 Task: Create a due date automation trigger when advanced on, 2 hours before a card is due add content with a description not containing resume.
Action: Mouse moved to (1127, 68)
Screenshot: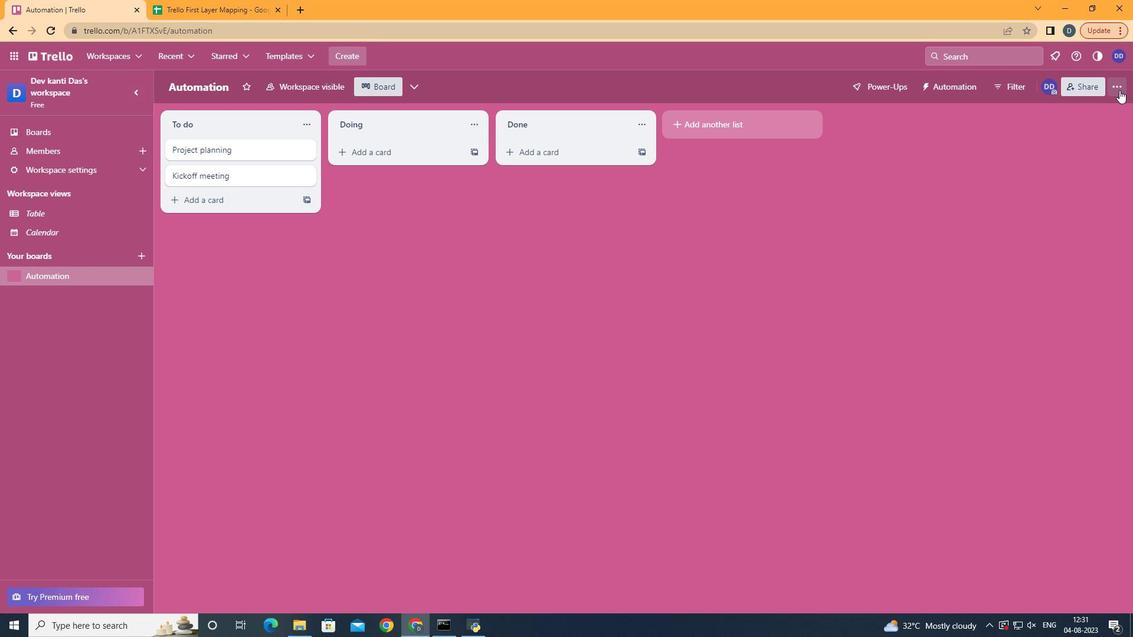 
Action: Mouse pressed left at (1127, 68)
Screenshot: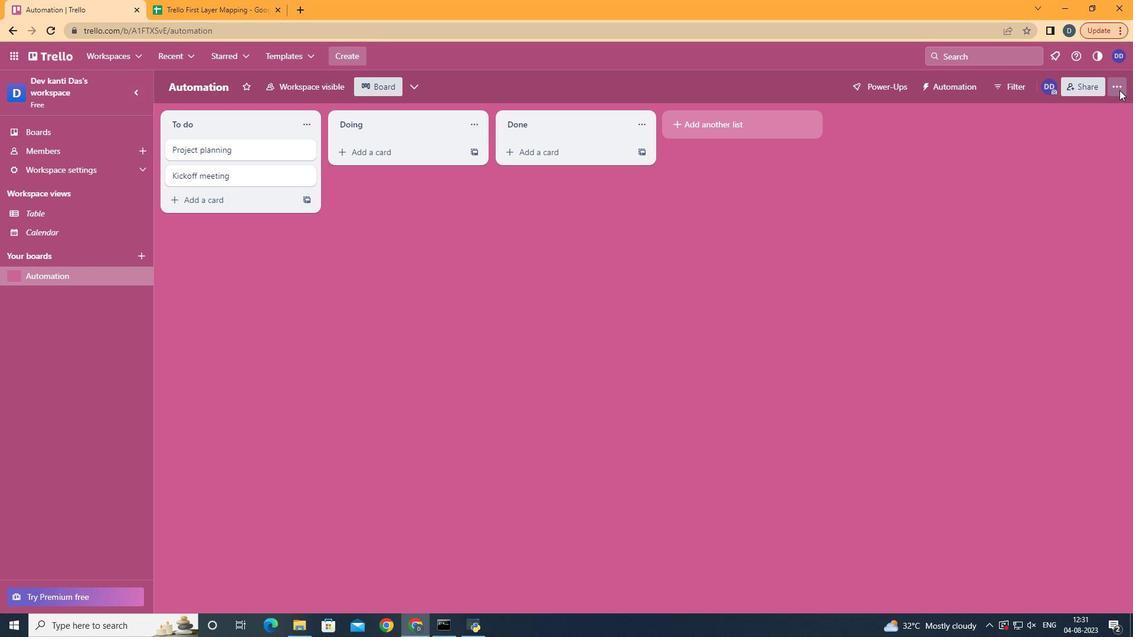 
Action: Mouse moved to (1049, 244)
Screenshot: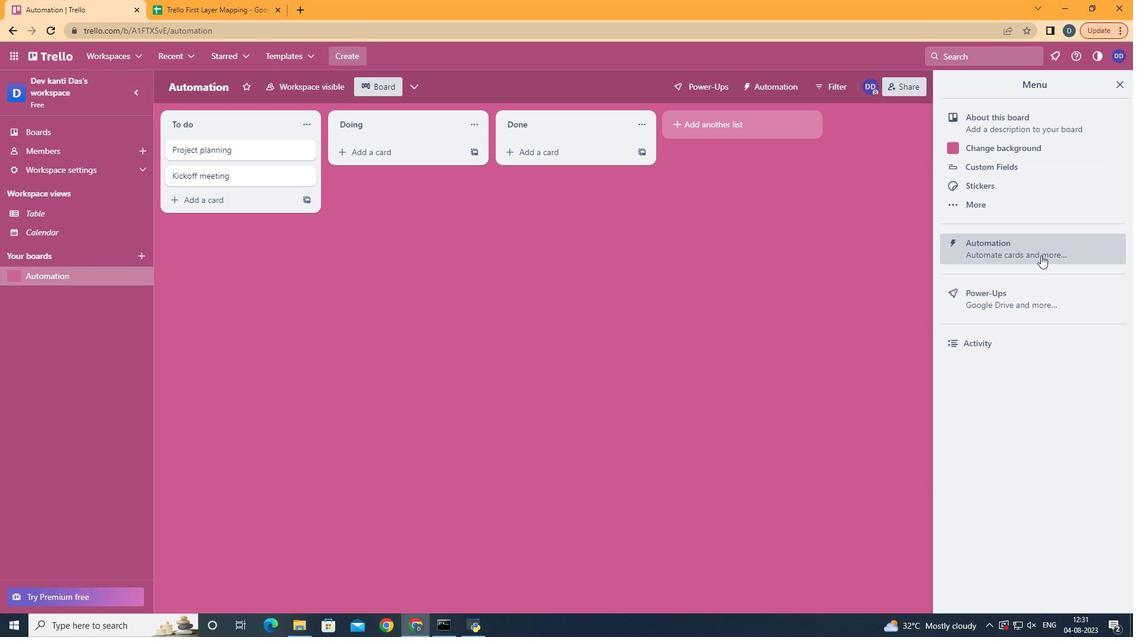 
Action: Mouse pressed left at (1049, 244)
Screenshot: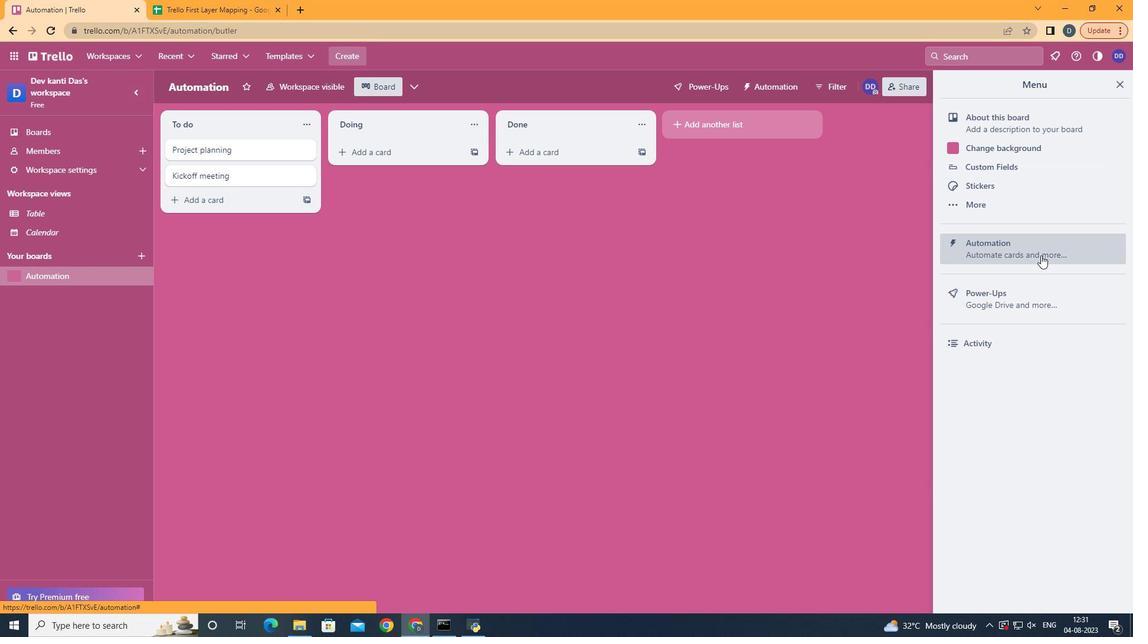 
Action: Mouse moved to (261, 230)
Screenshot: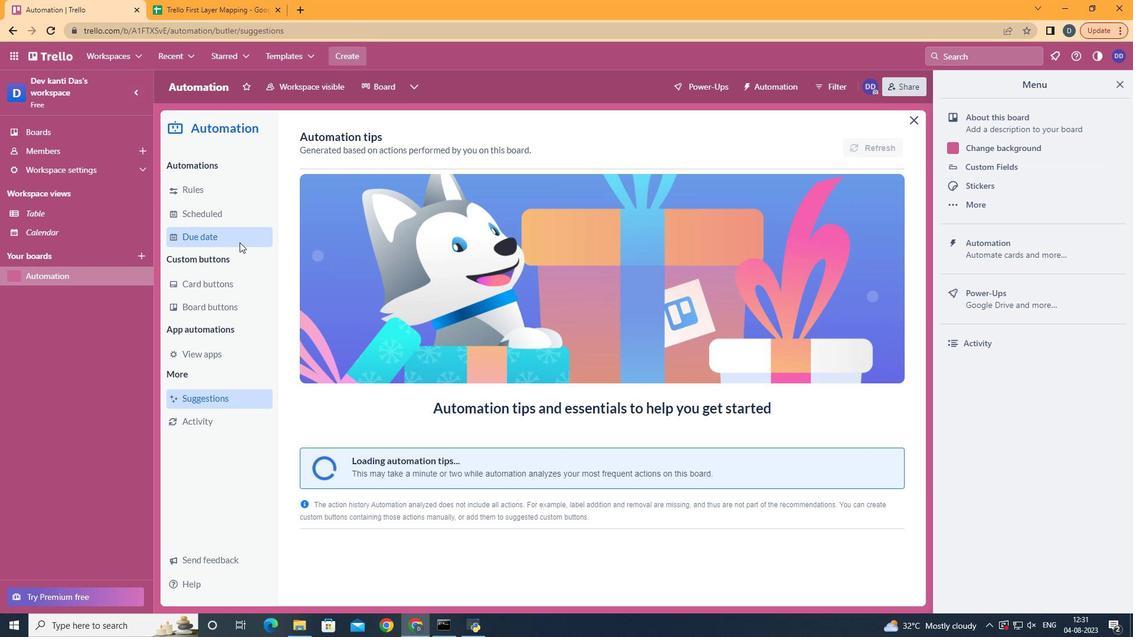 
Action: Mouse pressed left at (261, 230)
Screenshot: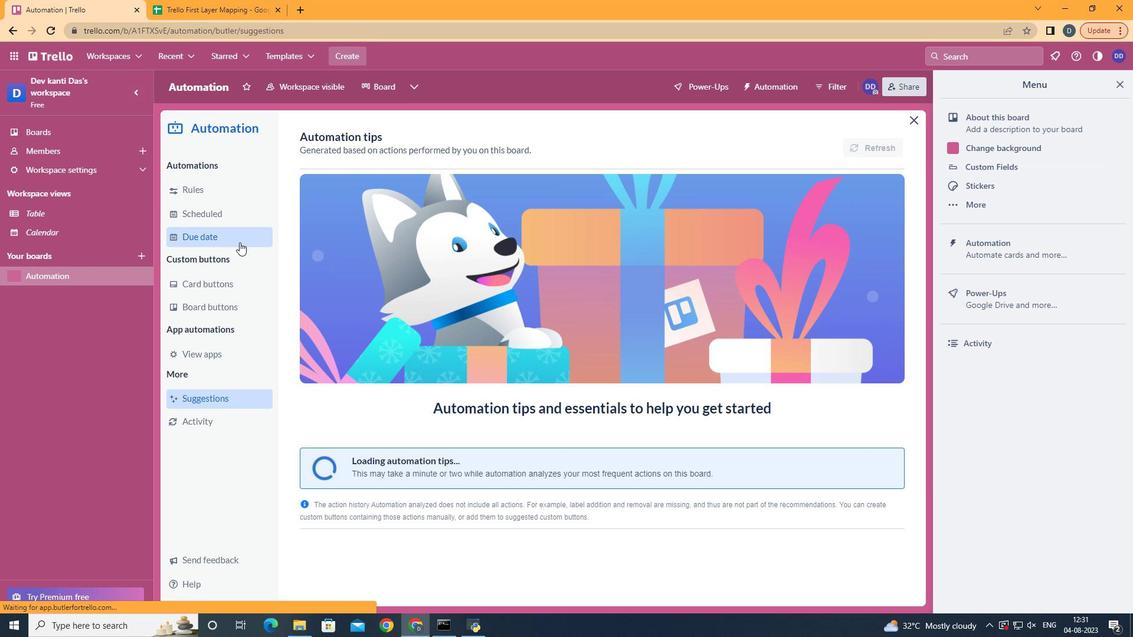 
Action: Mouse moved to (845, 122)
Screenshot: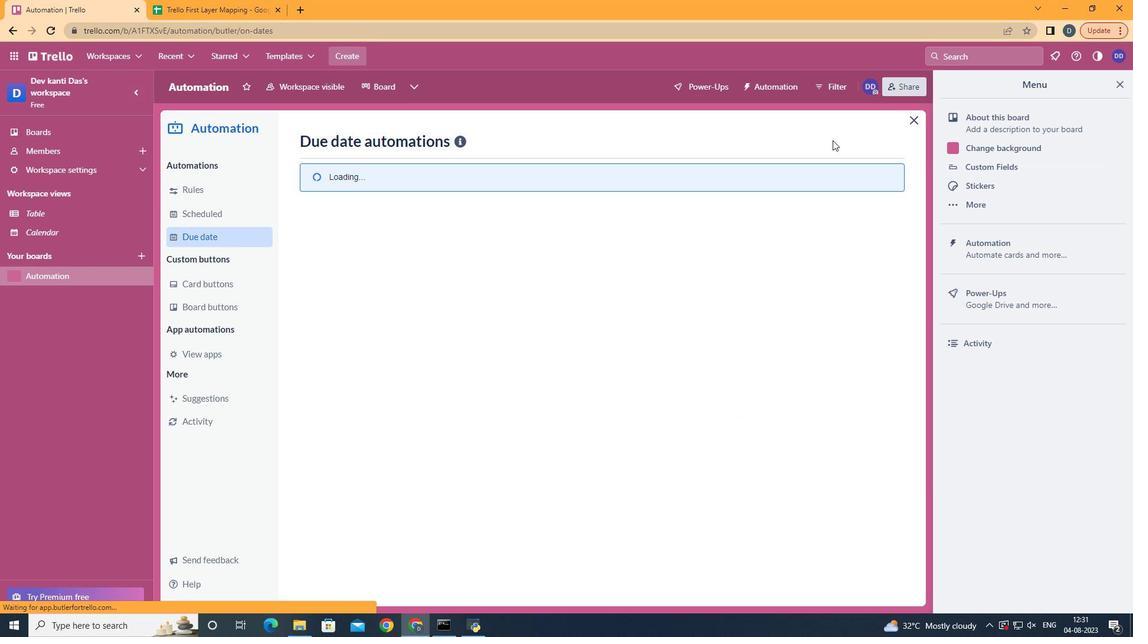 
Action: Mouse pressed left at (845, 122)
Screenshot: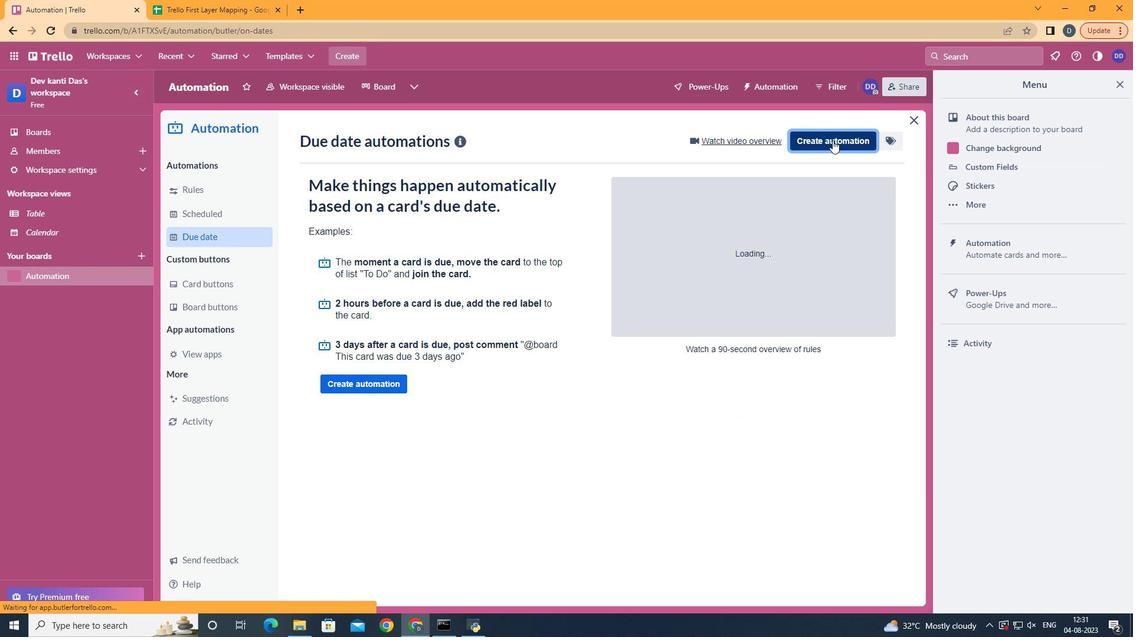 
Action: Mouse moved to (659, 250)
Screenshot: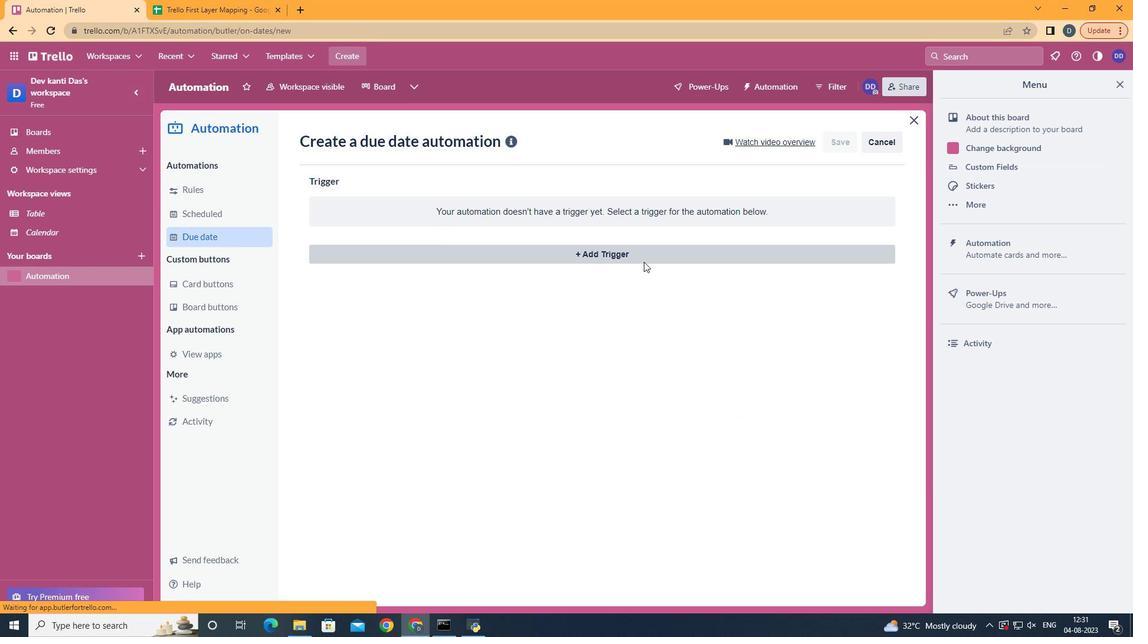 
Action: Mouse pressed left at (659, 250)
Screenshot: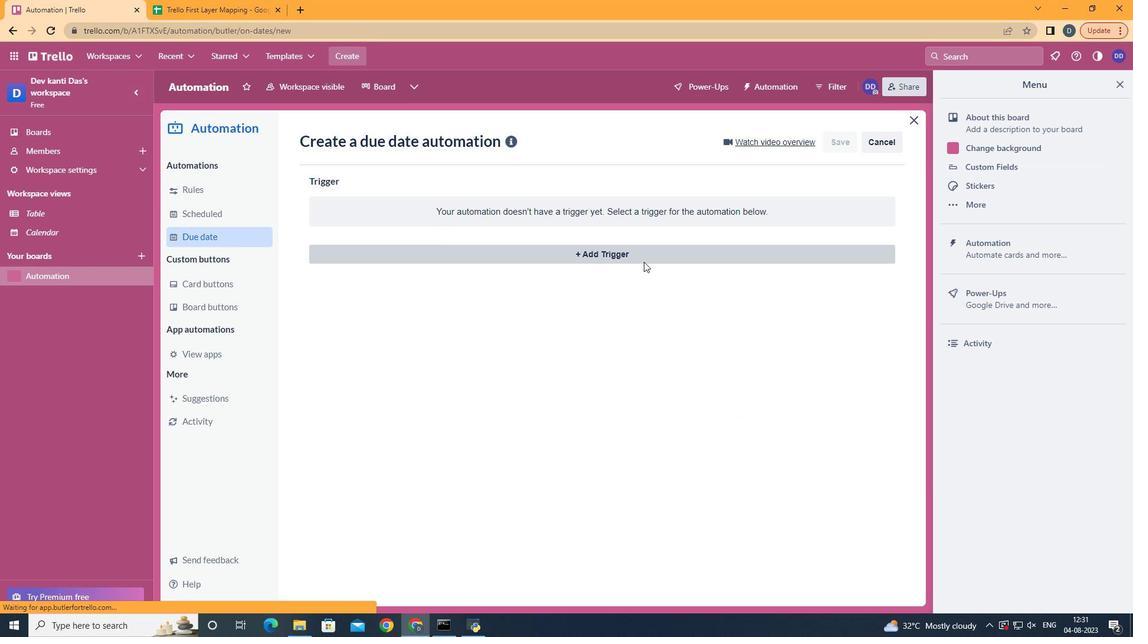 
Action: Mouse moved to (400, 506)
Screenshot: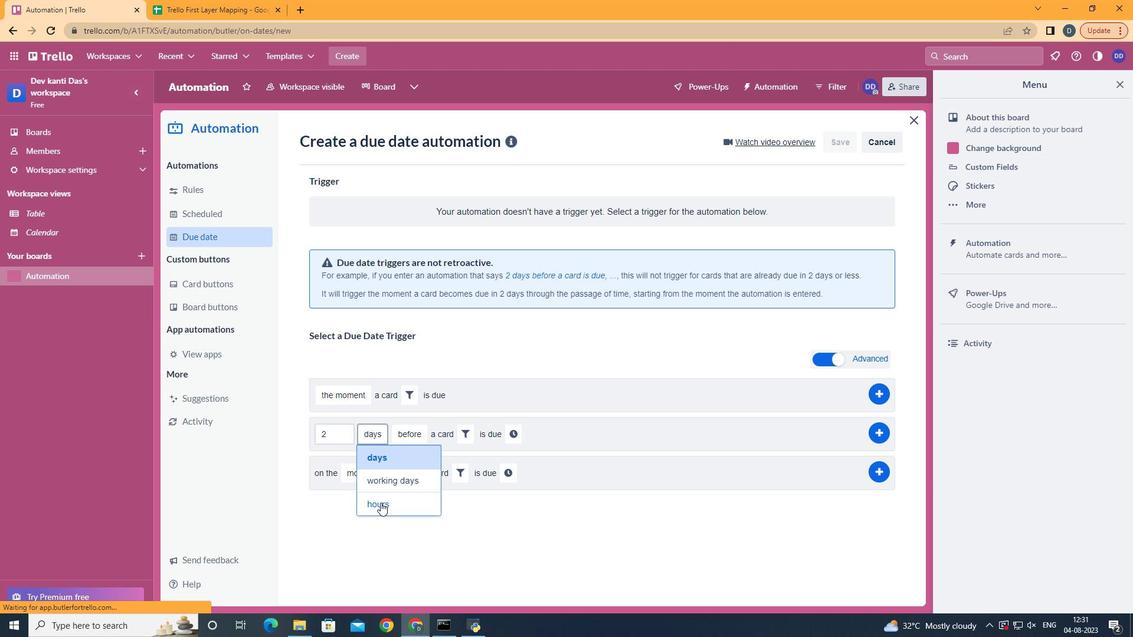 
Action: Mouse pressed left at (400, 506)
Screenshot: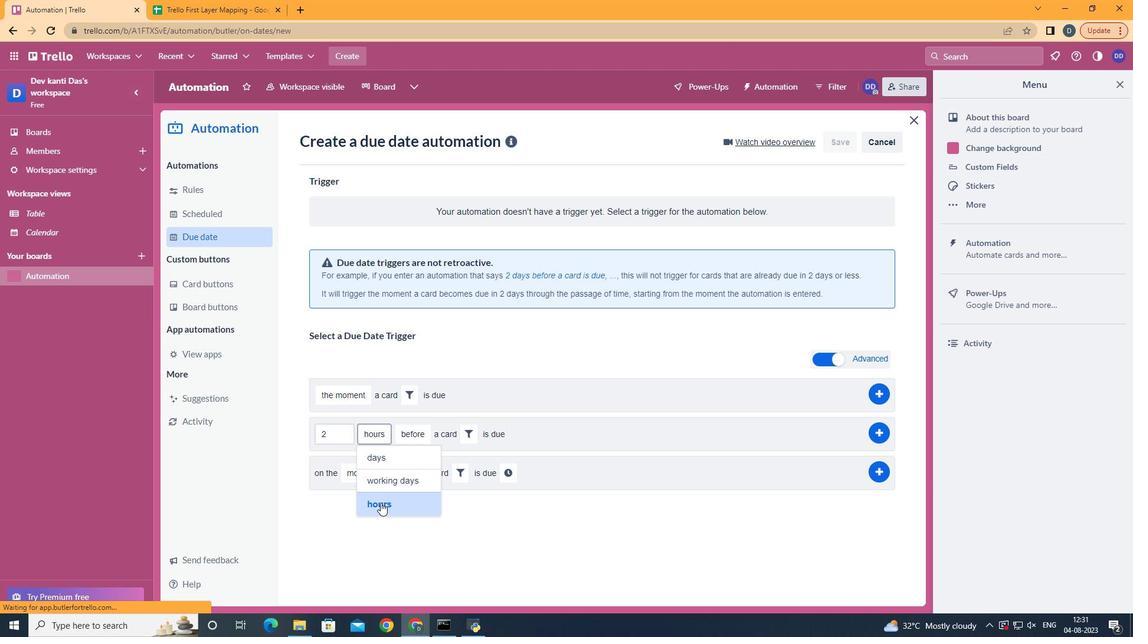 
Action: Mouse moved to (437, 455)
Screenshot: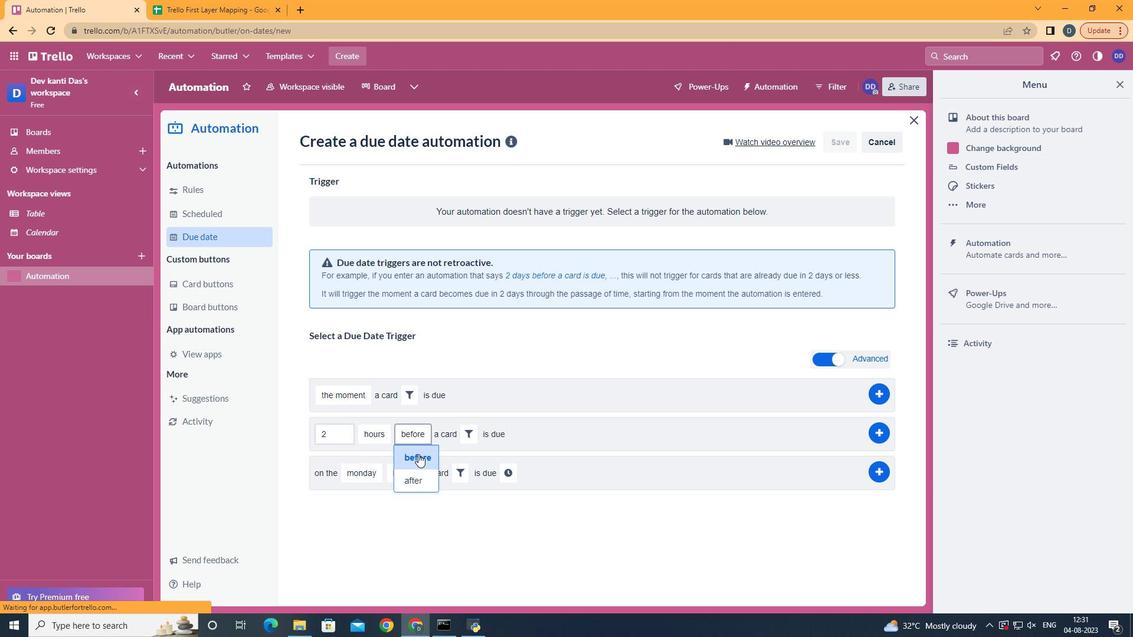 
Action: Mouse pressed left at (437, 455)
Screenshot: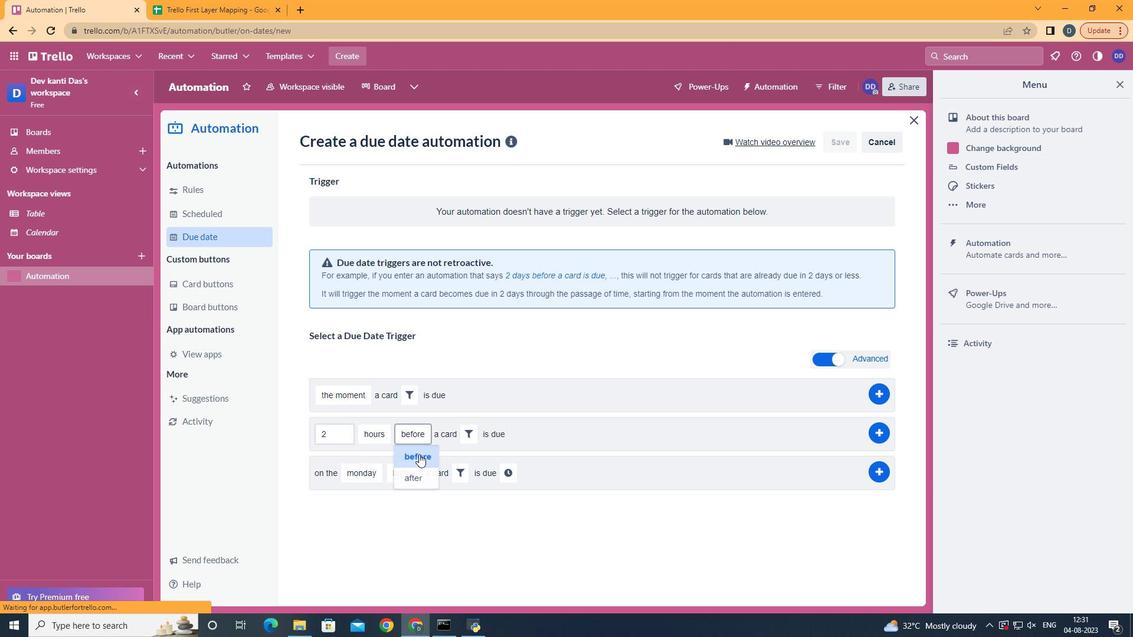 
Action: Mouse moved to (482, 434)
Screenshot: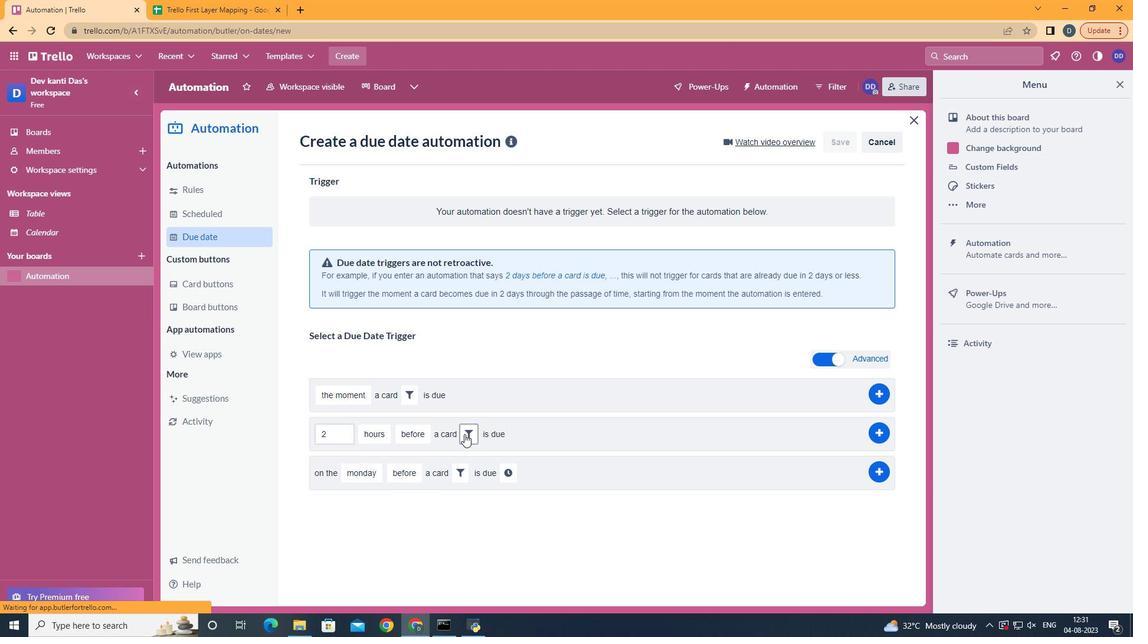 
Action: Mouse pressed left at (482, 434)
Screenshot: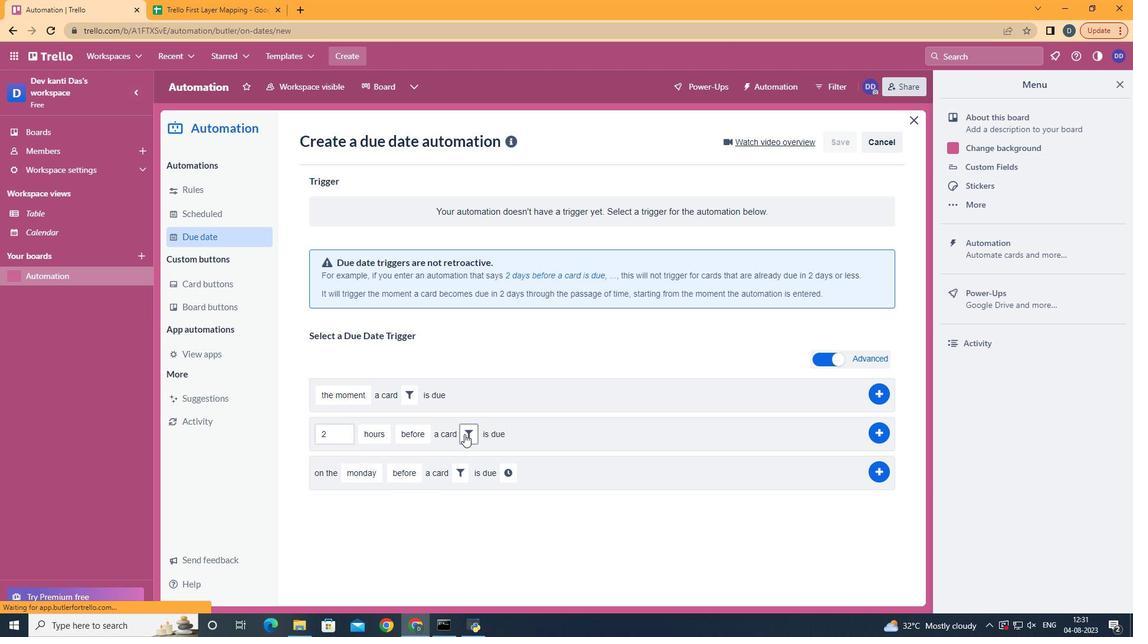 
Action: Mouse moved to (629, 466)
Screenshot: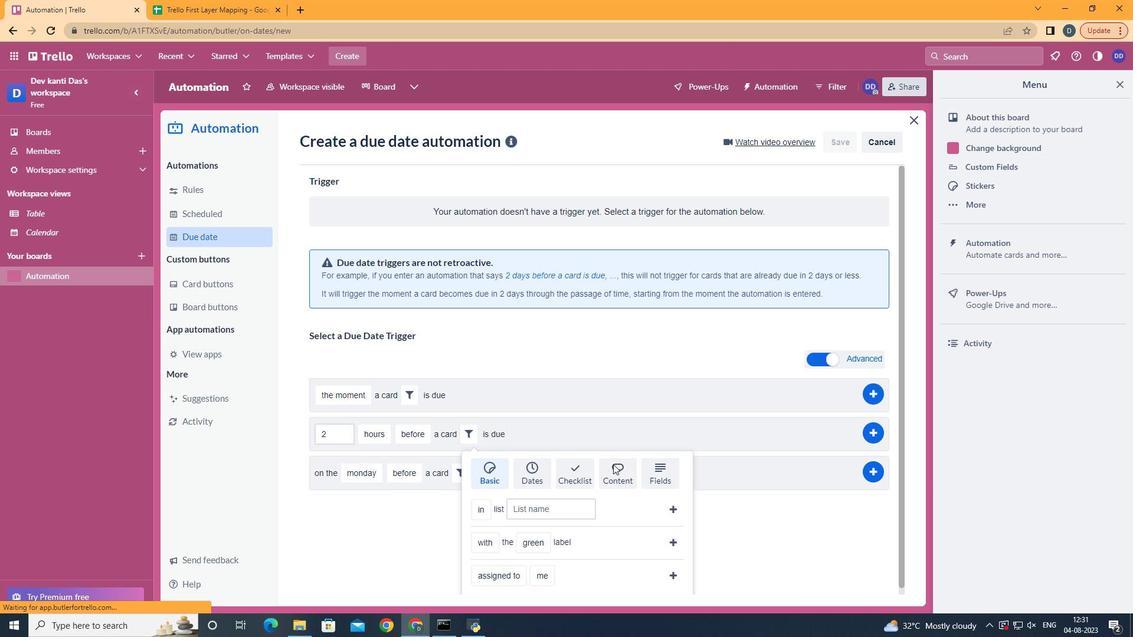 
Action: Mouse pressed left at (629, 466)
Screenshot: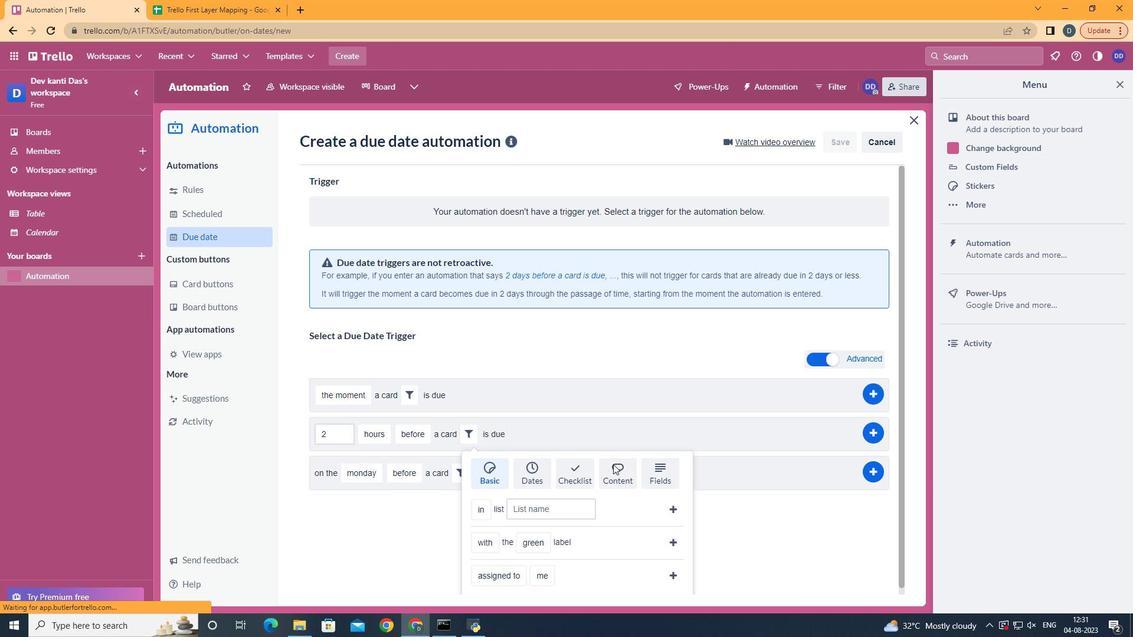 
Action: Mouse moved to (535, 564)
Screenshot: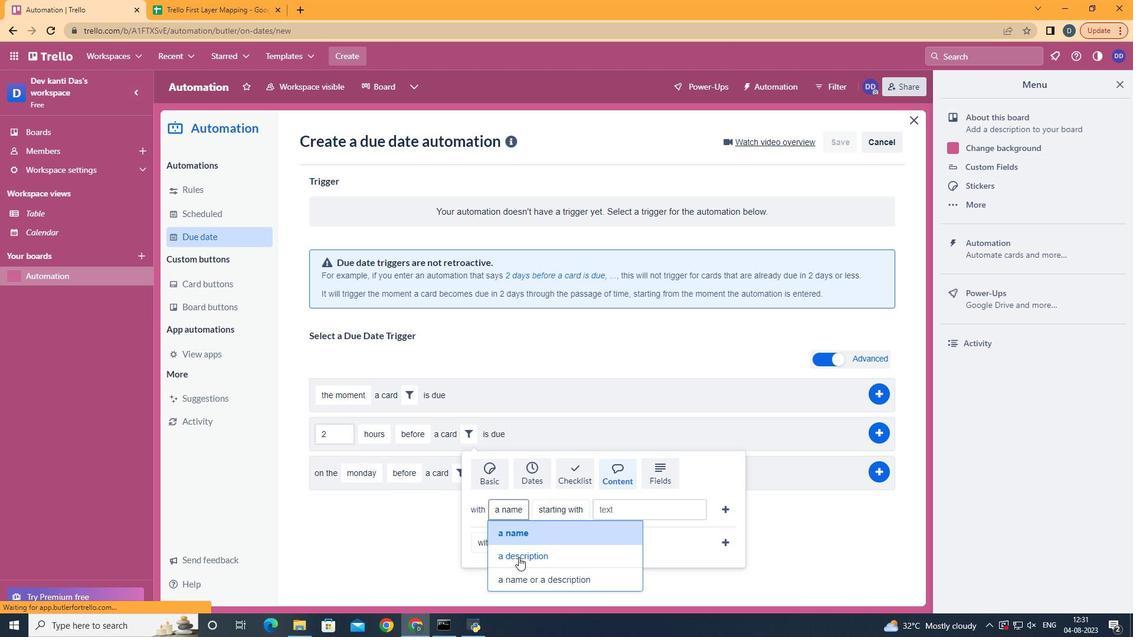 
Action: Mouse pressed left at (535, 564)
Screenshot: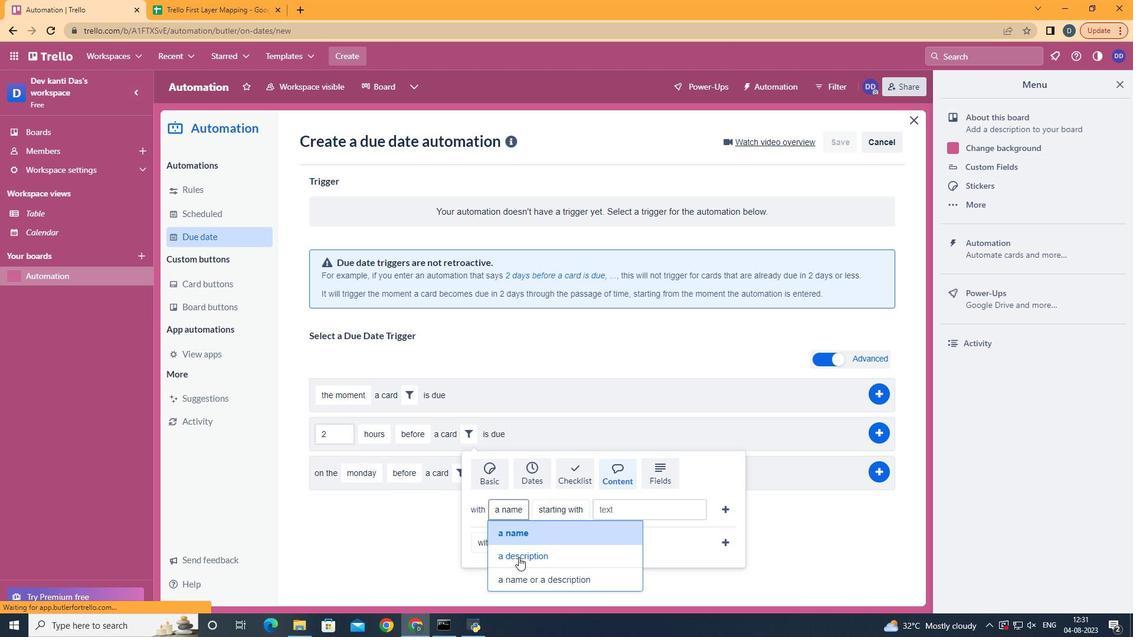 
Action: Mouse moved to (618, 491)
Screenshot: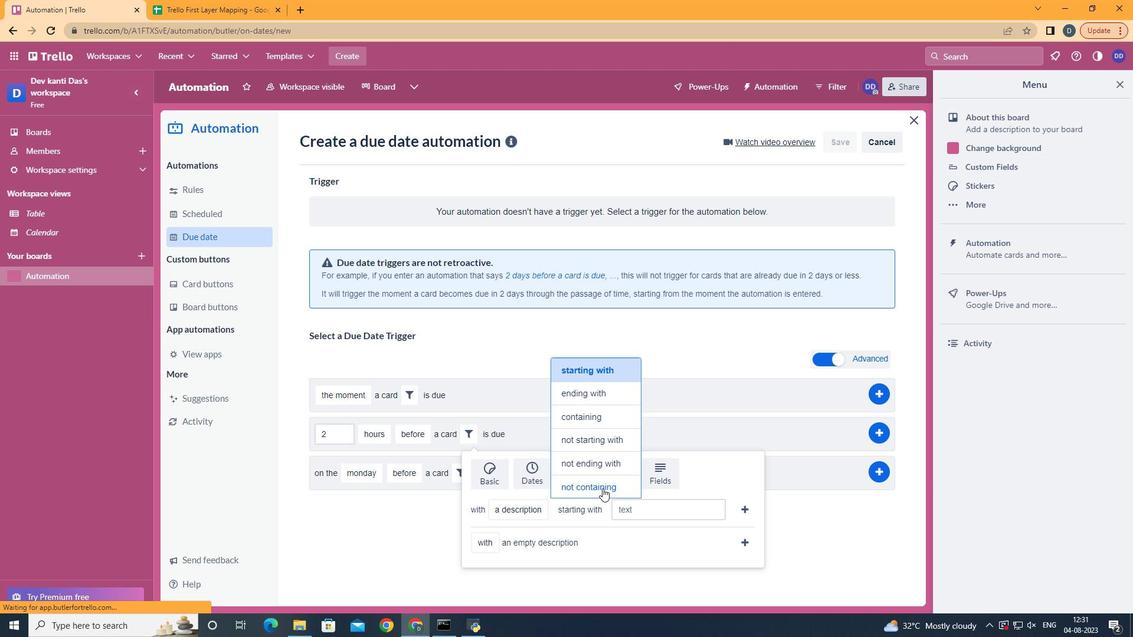 
Action: Mouse pressed left at (618, 491)
Screenshot: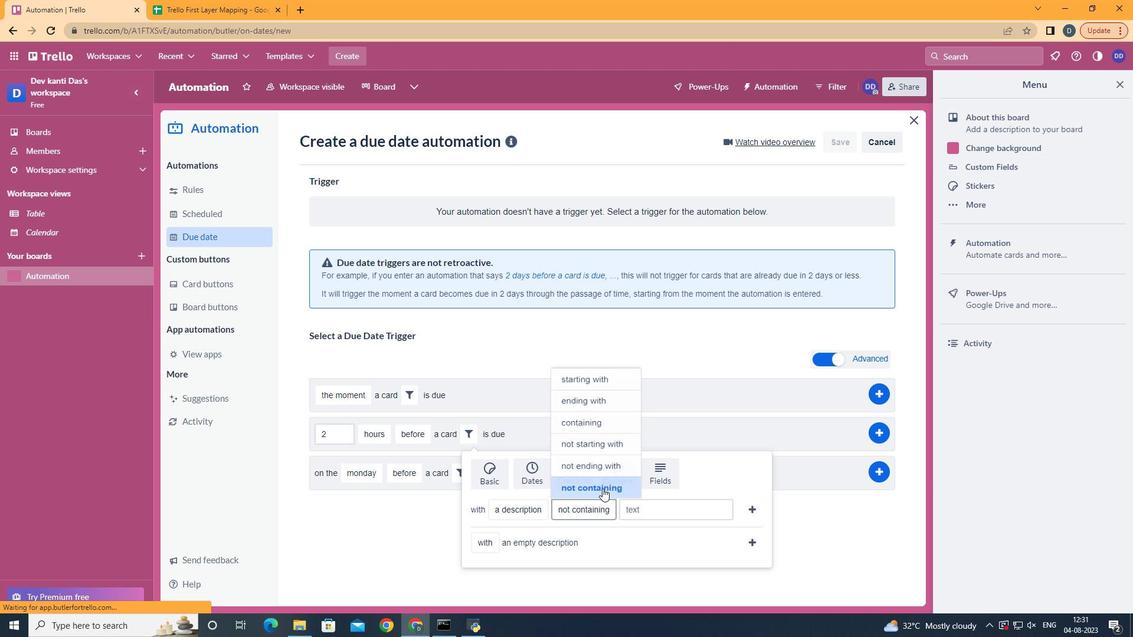 
Action: Mouse moved to (673, 518)
Screenshot: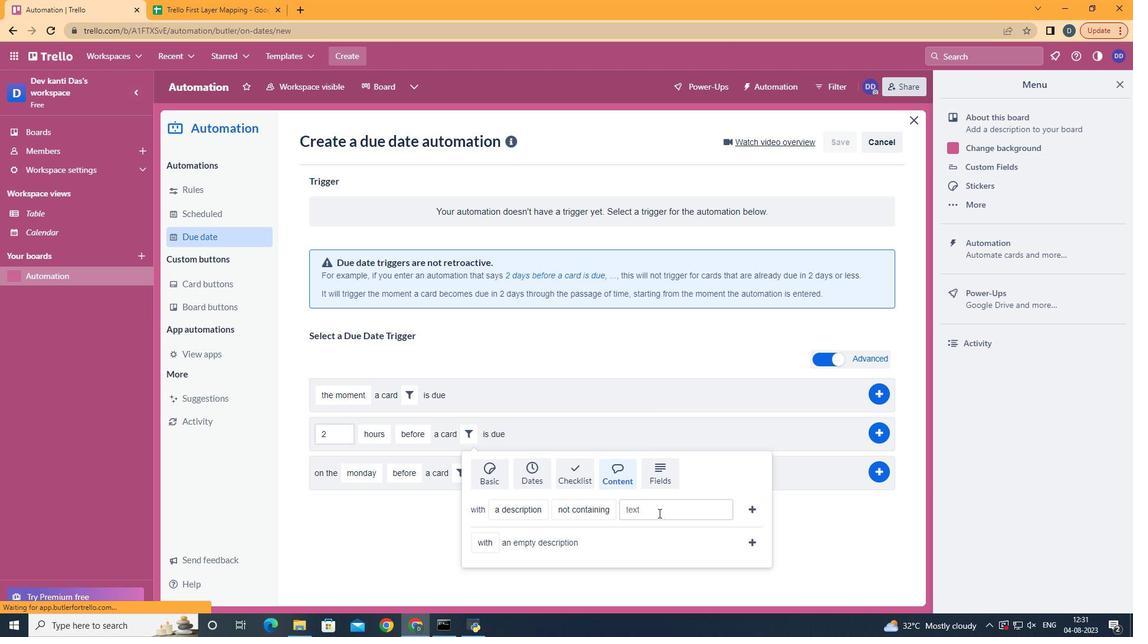 
Action: Mouse pressed left at (673, 518)
Screenshot: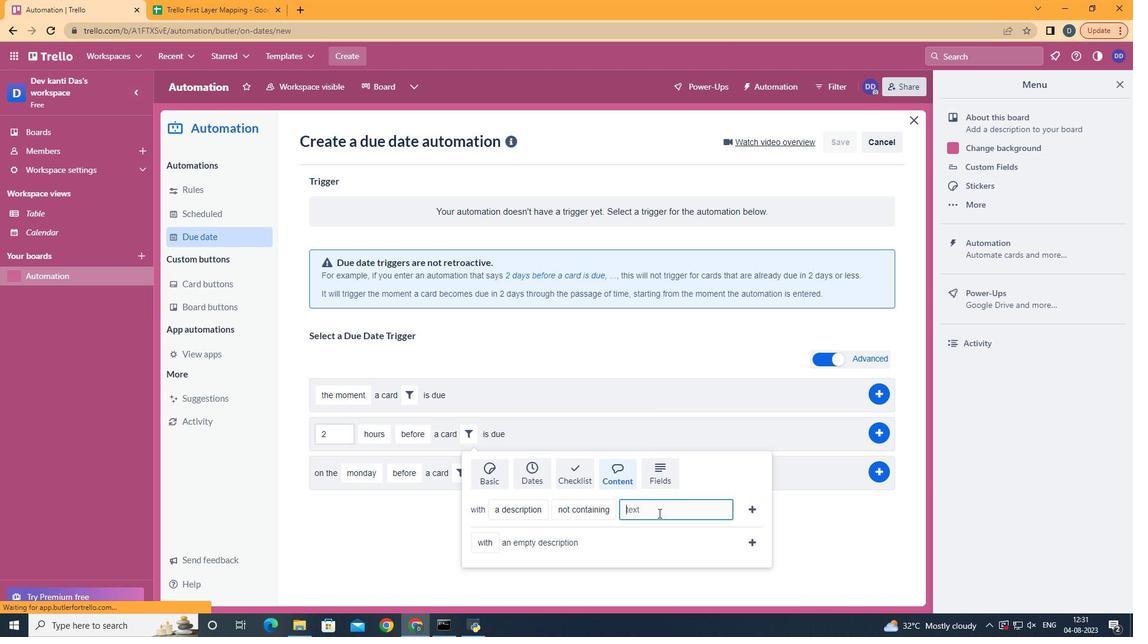 
Action: Key pressed resume
Screenshot: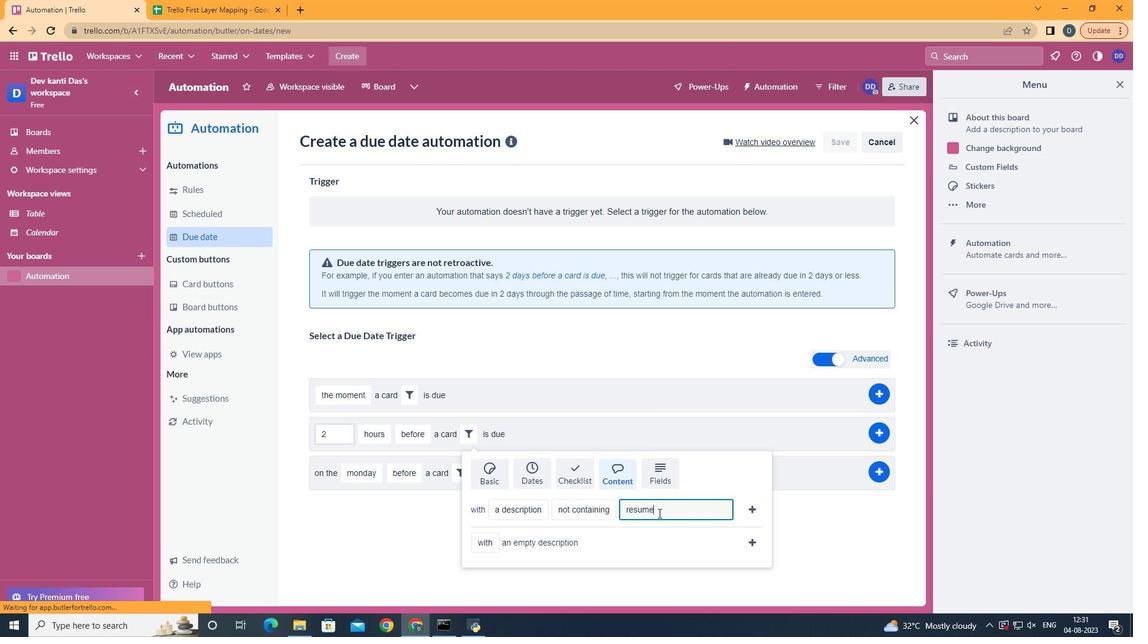 
Action: Mouse moved to (772, 511)
Screenshot: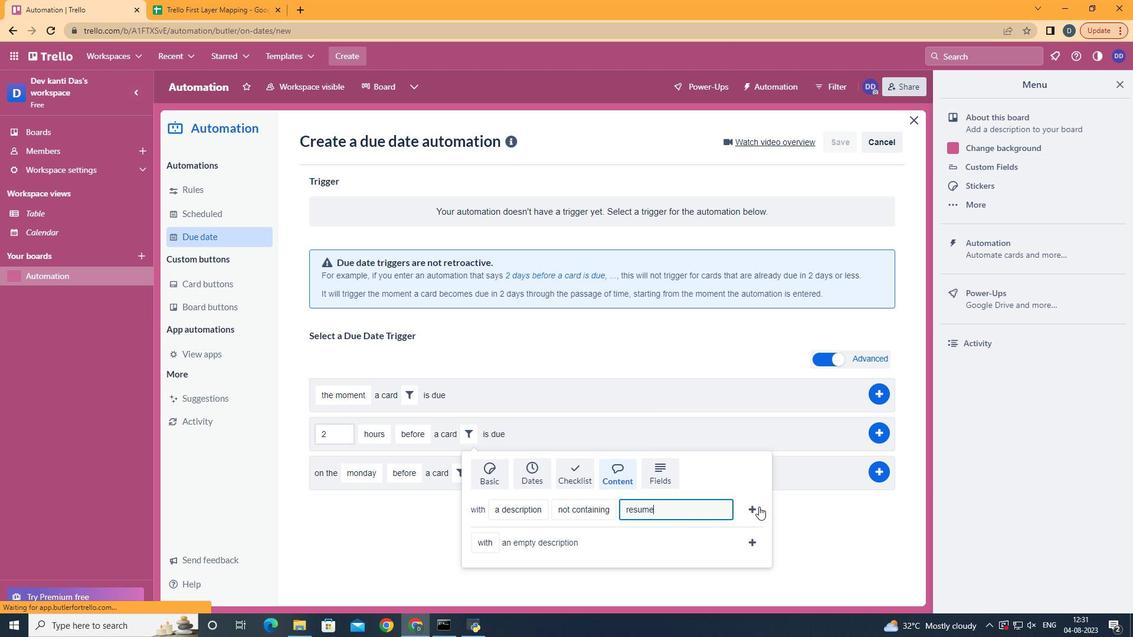 
Action: Mouse pressed left at (772, 511)
Screenshot: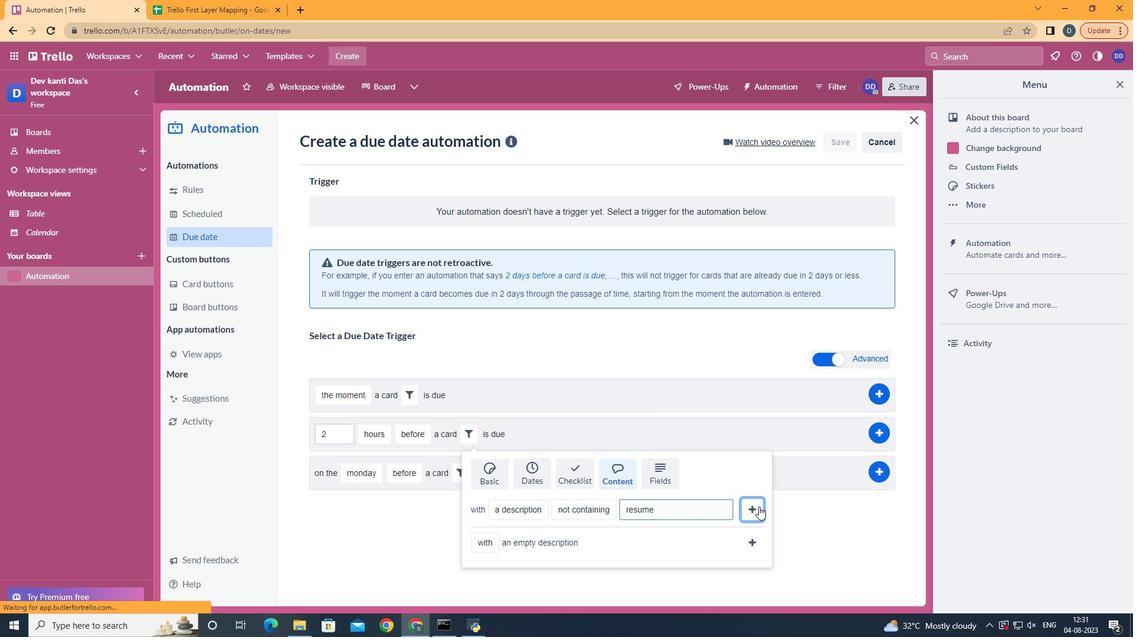
Action: Mouse moved to (885, 424)
Screenshot: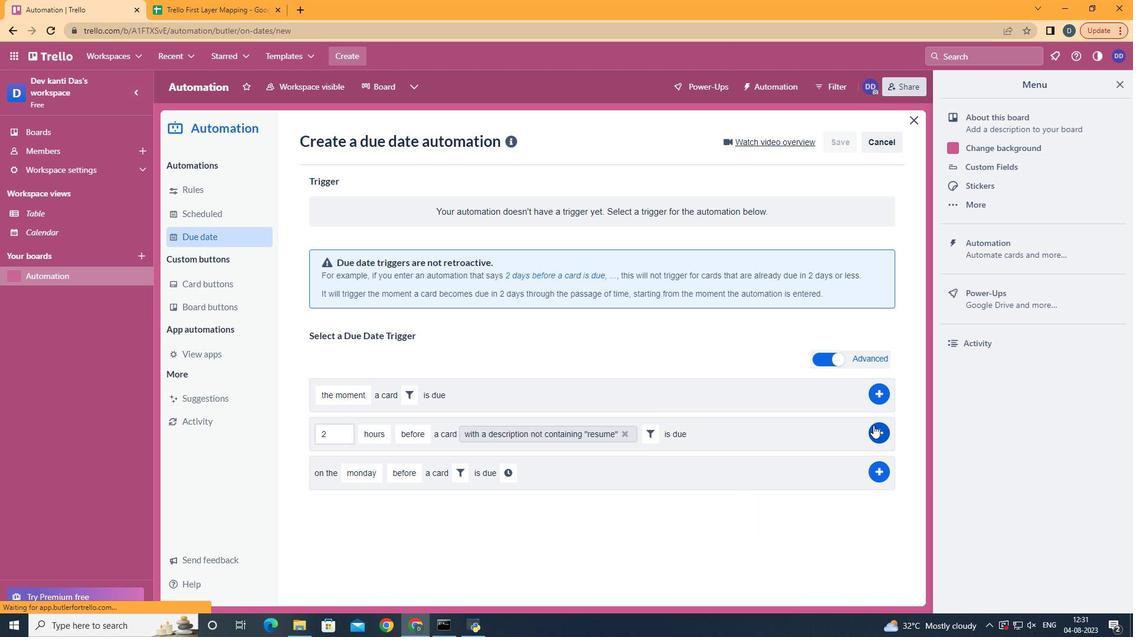
Action: Mouse pressed left at (885, 424)
Screenshot: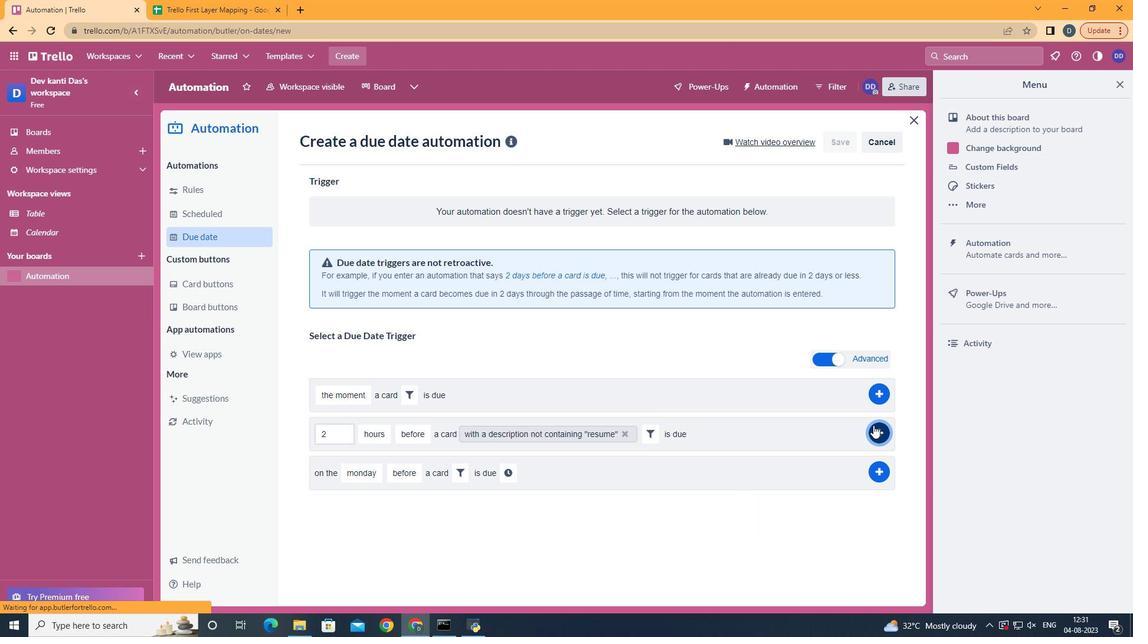 
Action: Mouse moved to (557, 232)
Screenshot: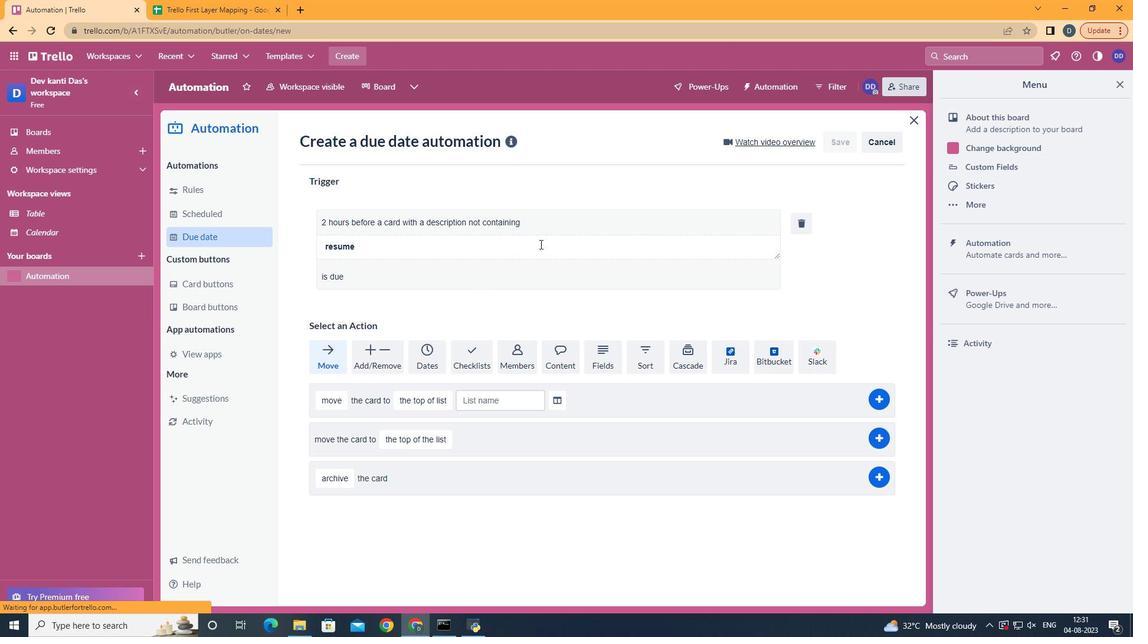 
